 Task: Add a condition where "Hours since last SLA breach Is Twelve" in pending tickets.
Action: Mouse moved to (123, 448)
Screenshot: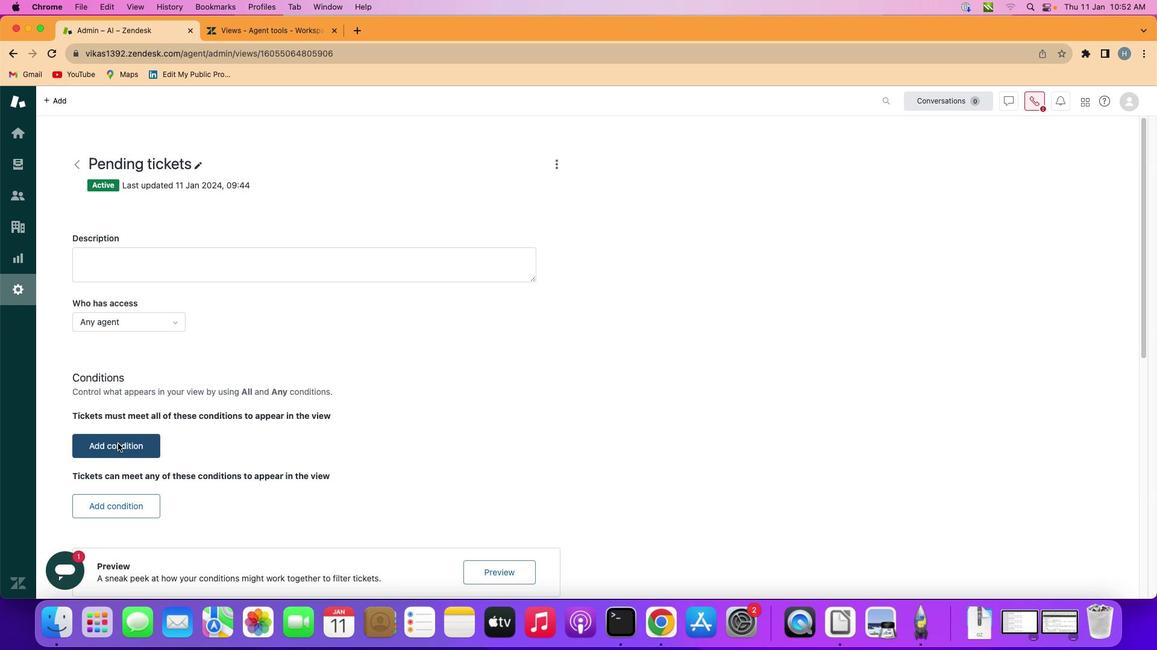 
Action: Mouse pressed left at (123, 448)
Screenshot: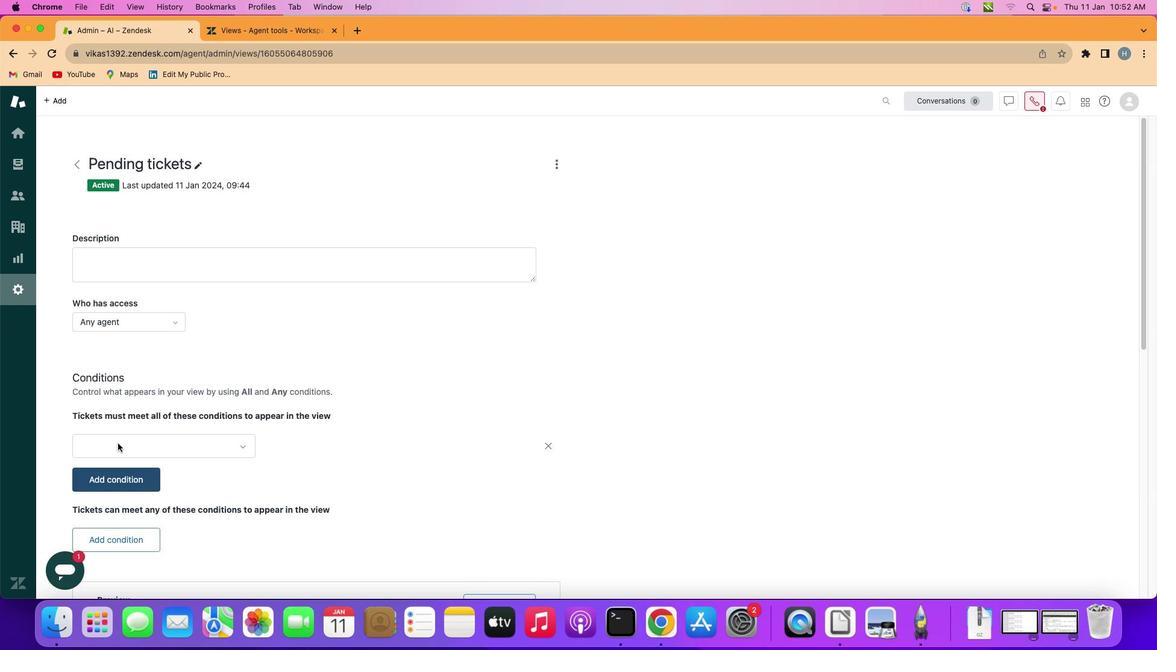 
Action: Mouse moved to (174, 451)
Screenshot: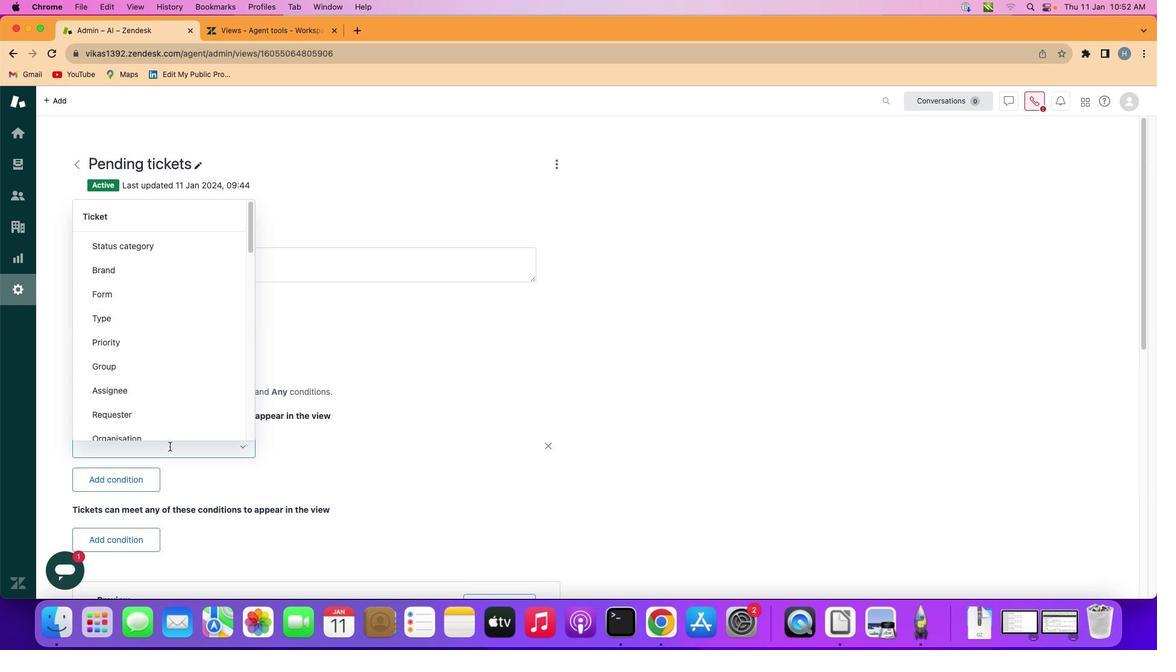 
Action: Mouse pressed left at (174, 451)
Screenshot: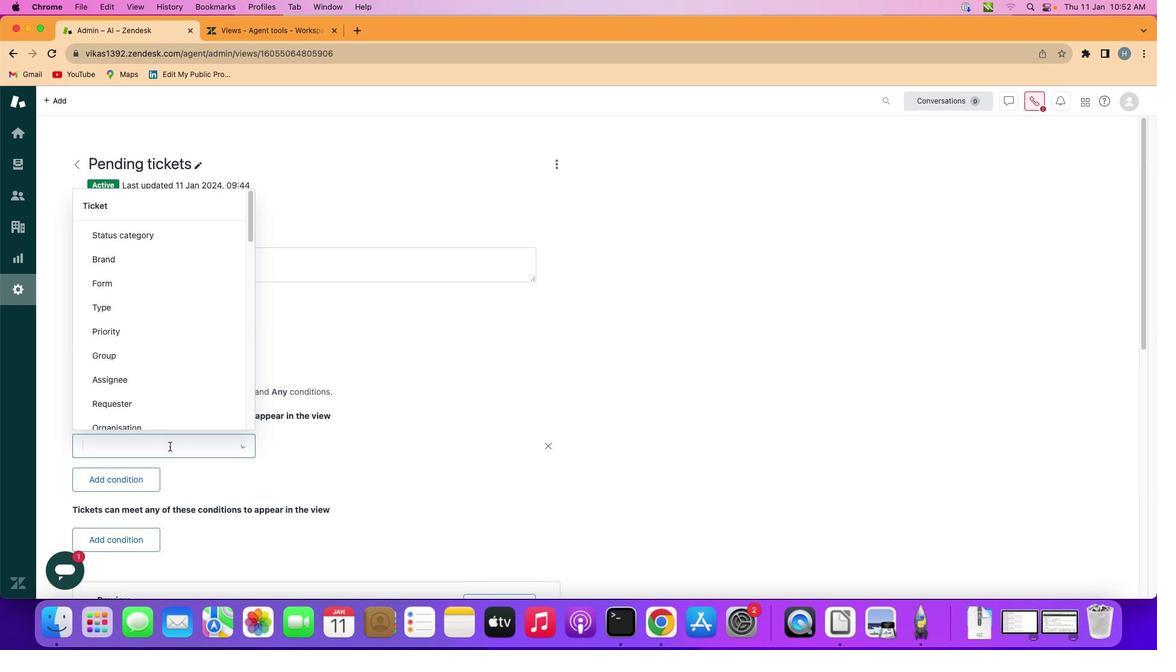 
Action: Mouse moved to (192, 364)
Screenshot: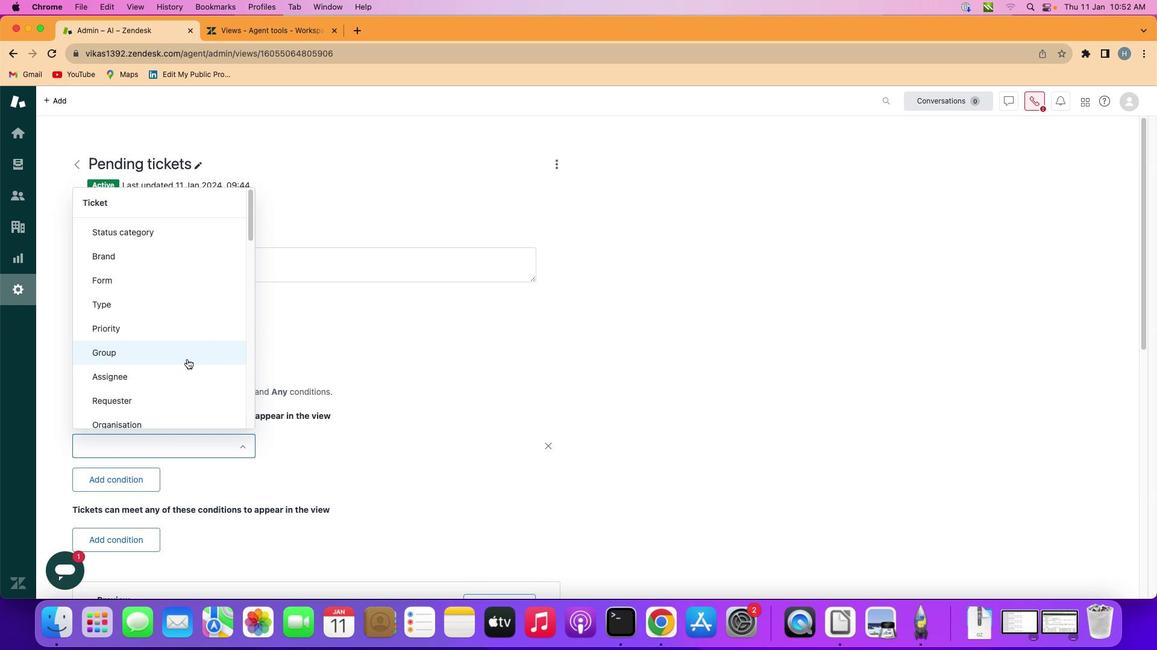 
Action: Mouse scrolled (192, 364) with delta (5, 4)
Screenshot: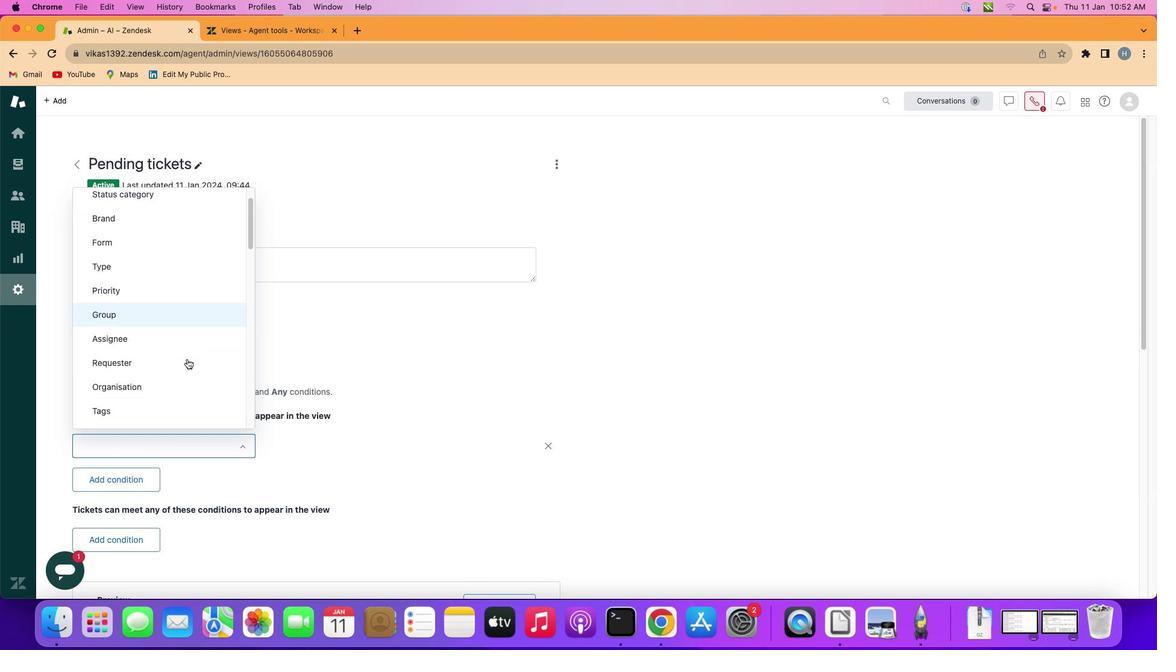 
Action: Mouse scrolled (192, 364) with delta (5, 4)
Screenshot: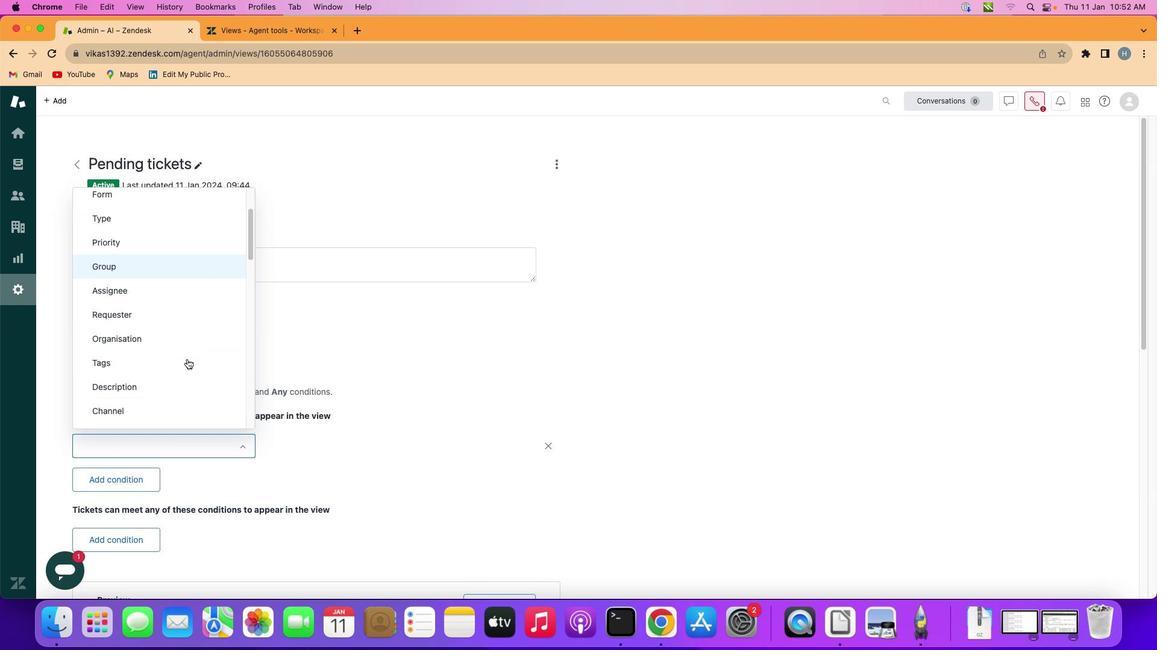 
Action: Mouse scrolled (192, 364) with delta (5, 4)
Screenshot: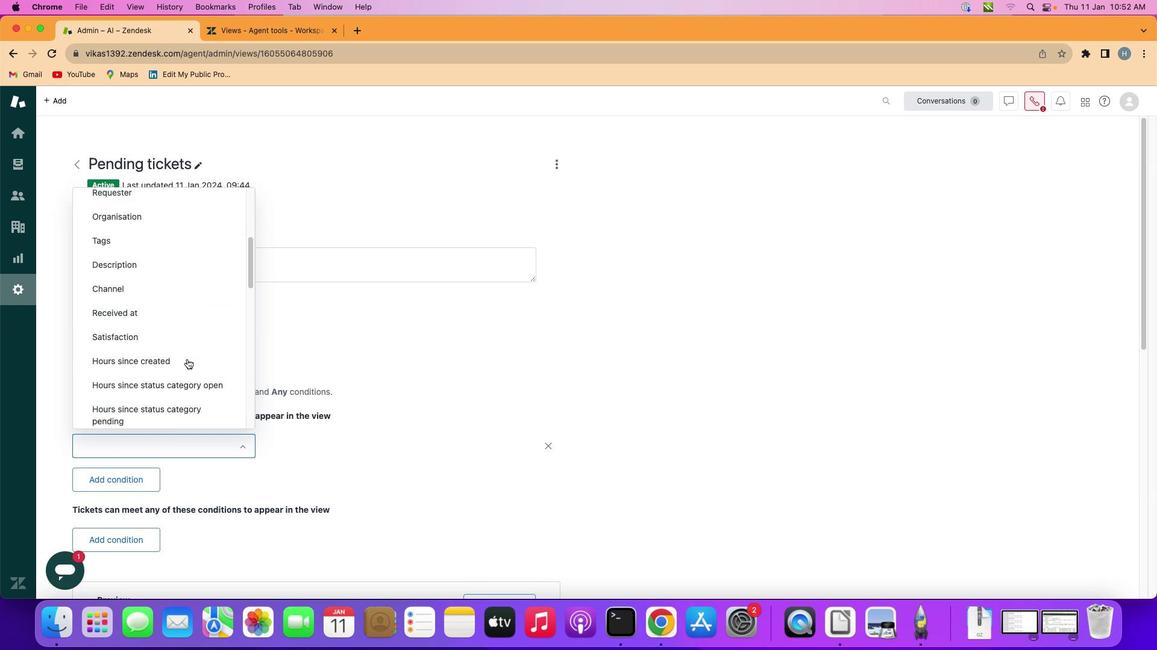 
Action: Mouse scrolled (192, 364) with delta (5, 3)
Screenshot: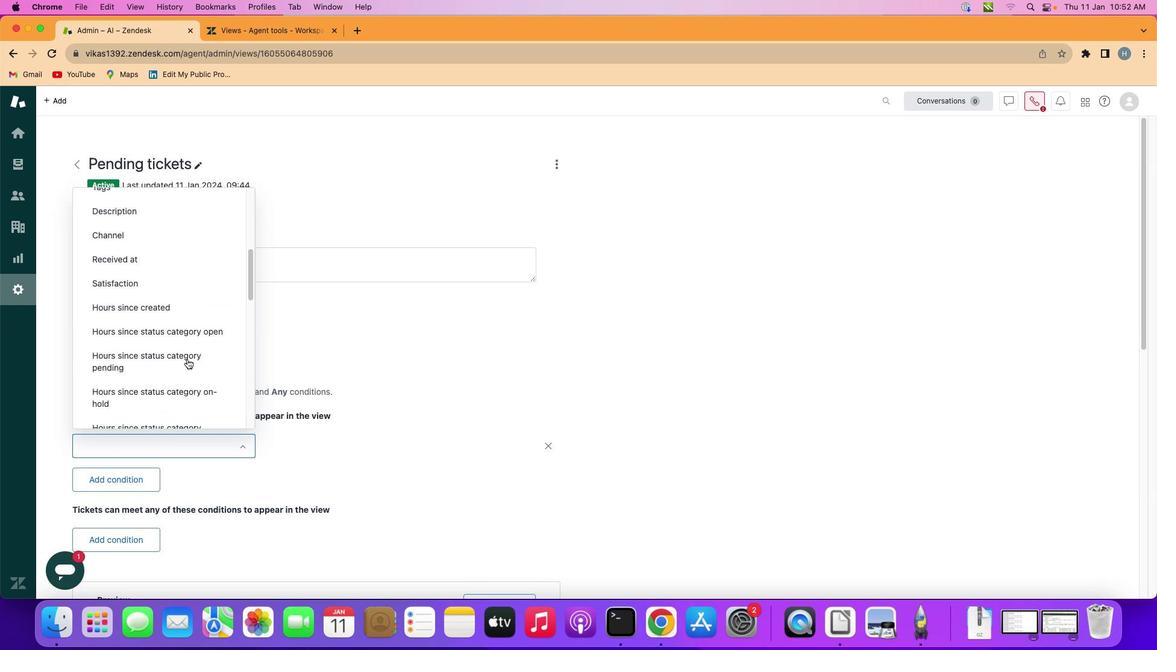 
Action: Mouse scrolled (192, 364) with delta (5, 3)
Screenshot: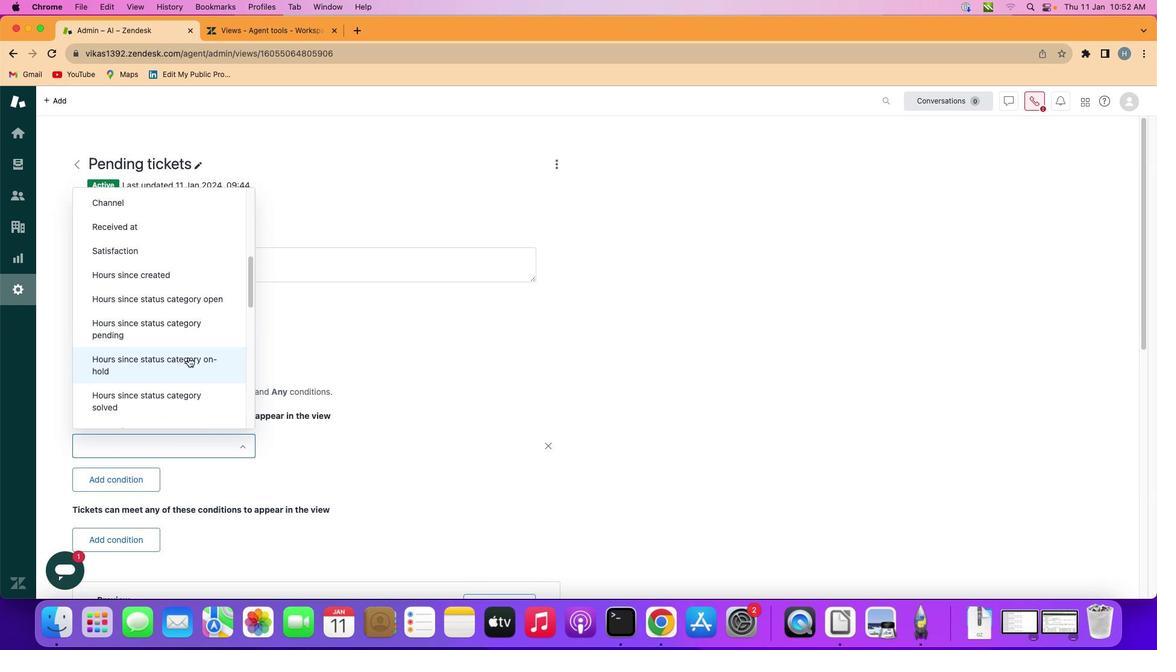 
Action: Mouse moved to (200, 358)
Screenshot: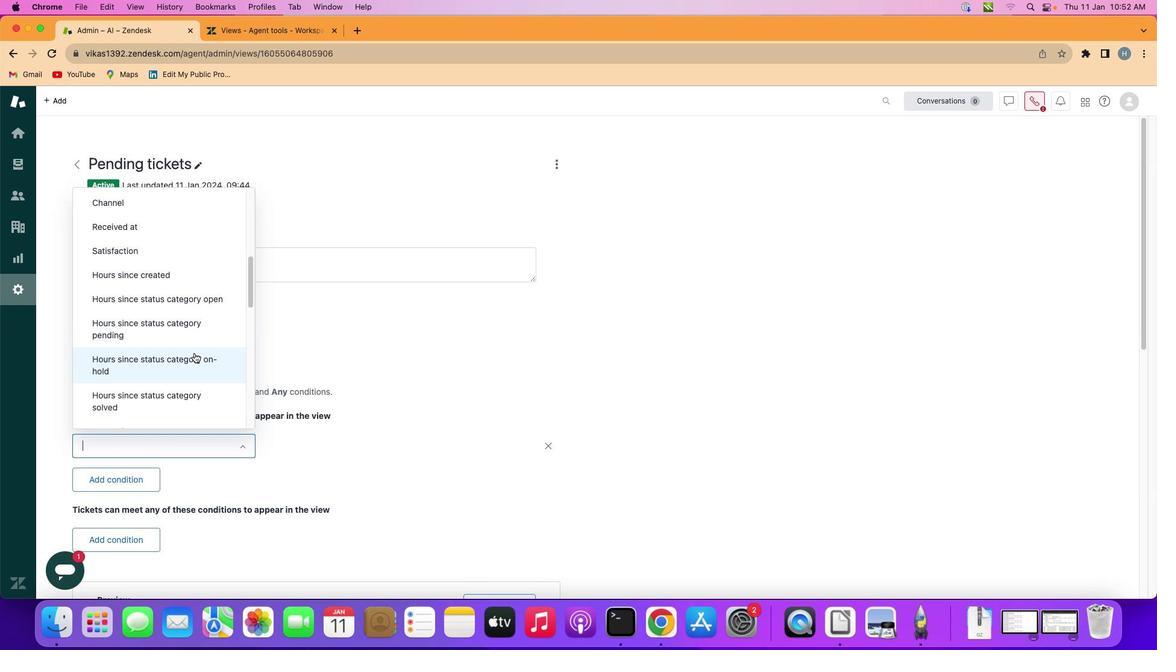 
Action: Mouse scrolled (200, 358) with delta (5, 4)
Screenshot: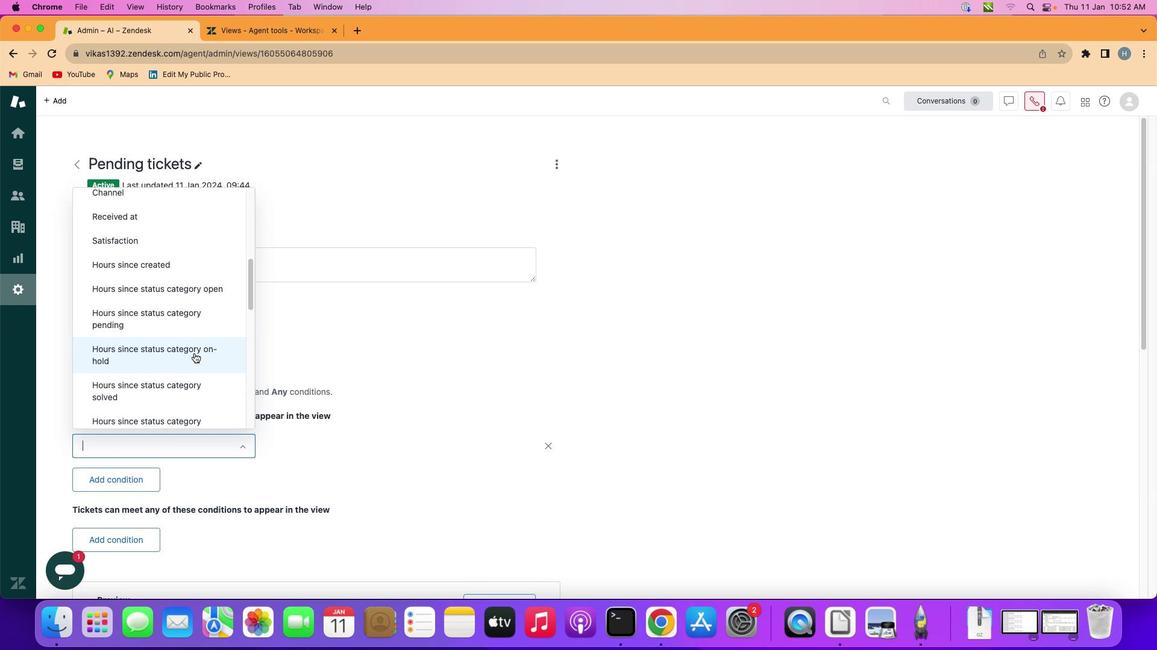 
Action: Mouse scrolled (200, 358) with delta (5, 4)
Screenshot: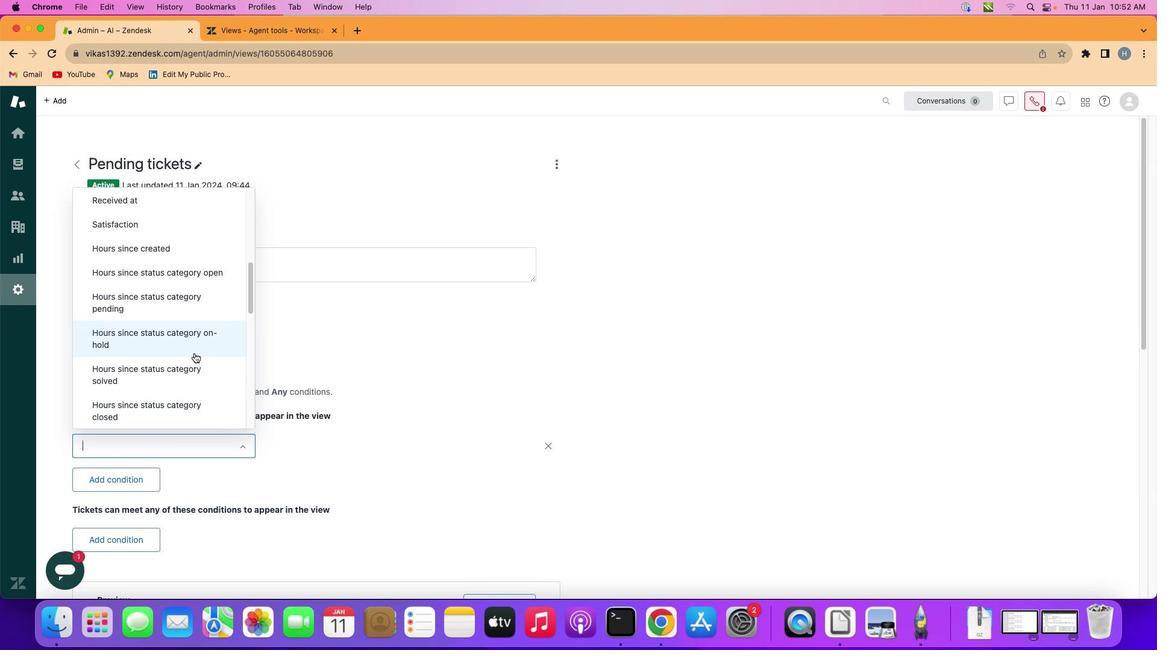 
Action: Mouse scrolled (200, 358) with delta (5, 4)
Screenshot: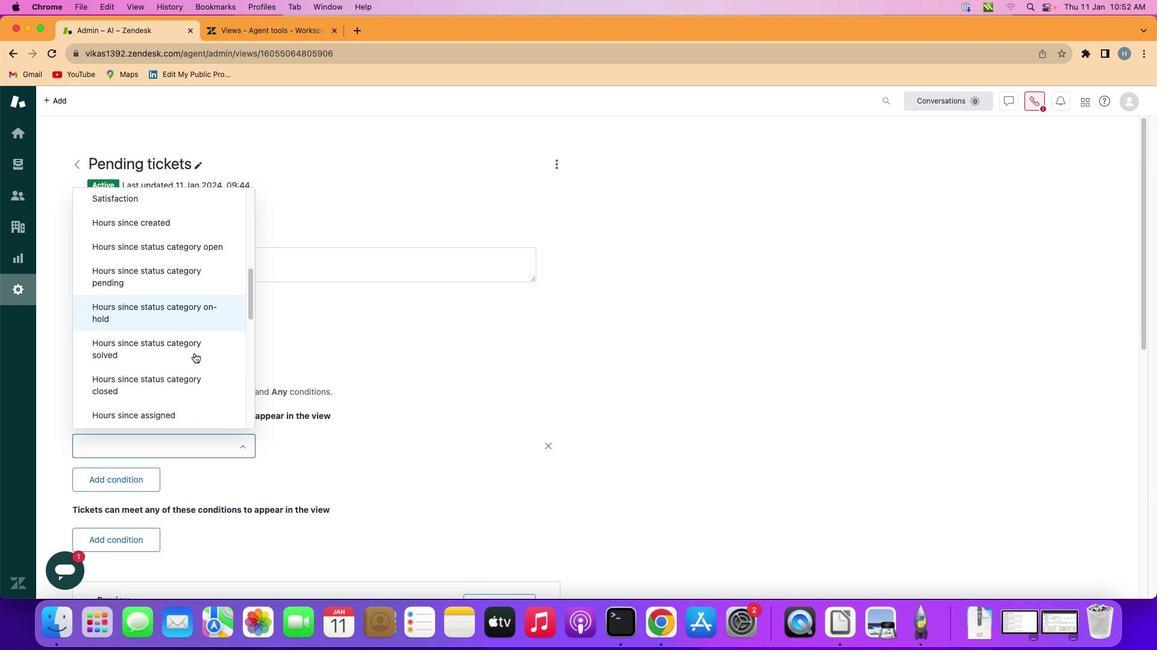 
Action: Mouse scrolled (200, 358) with delta (5, 4)
Screenshot: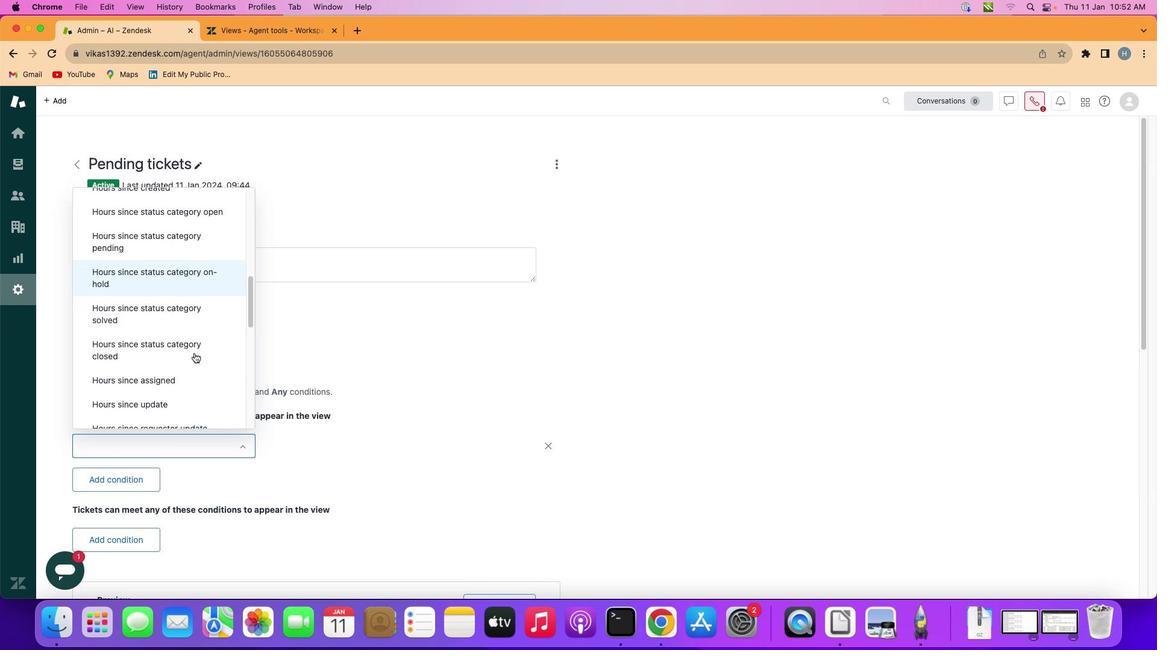 
Action: Mouse scrolled (200, 358) with delta (5, 4)
Screenshot: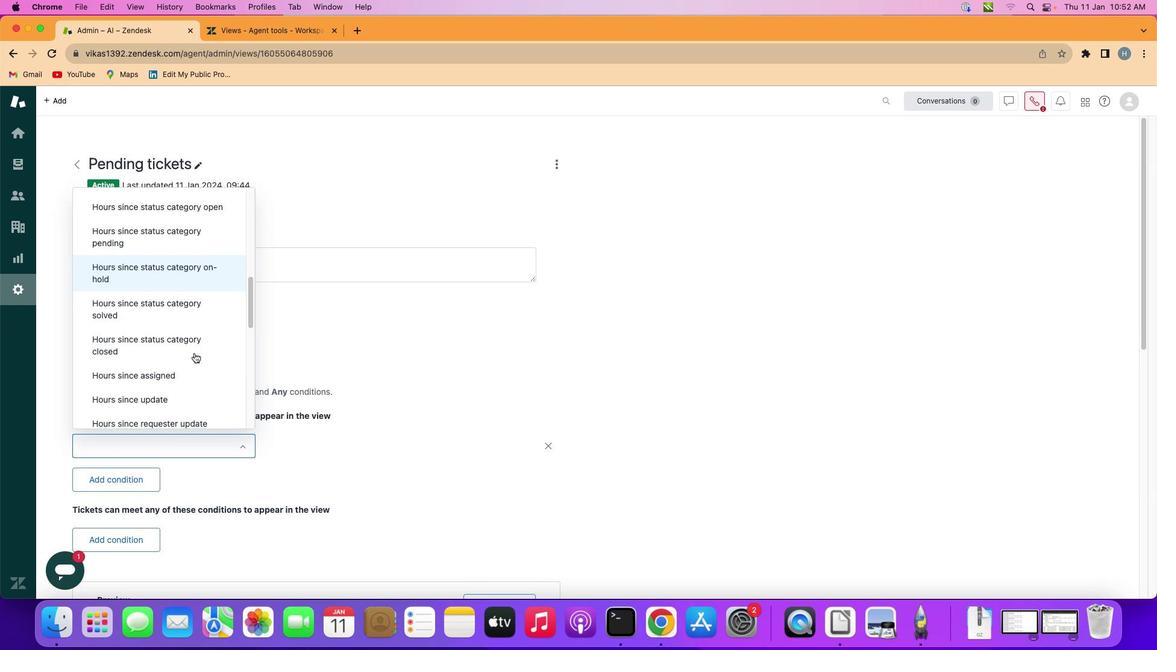 
Action: Mouse scrolled (200, 358) with delta (5, 4)
Screenshot: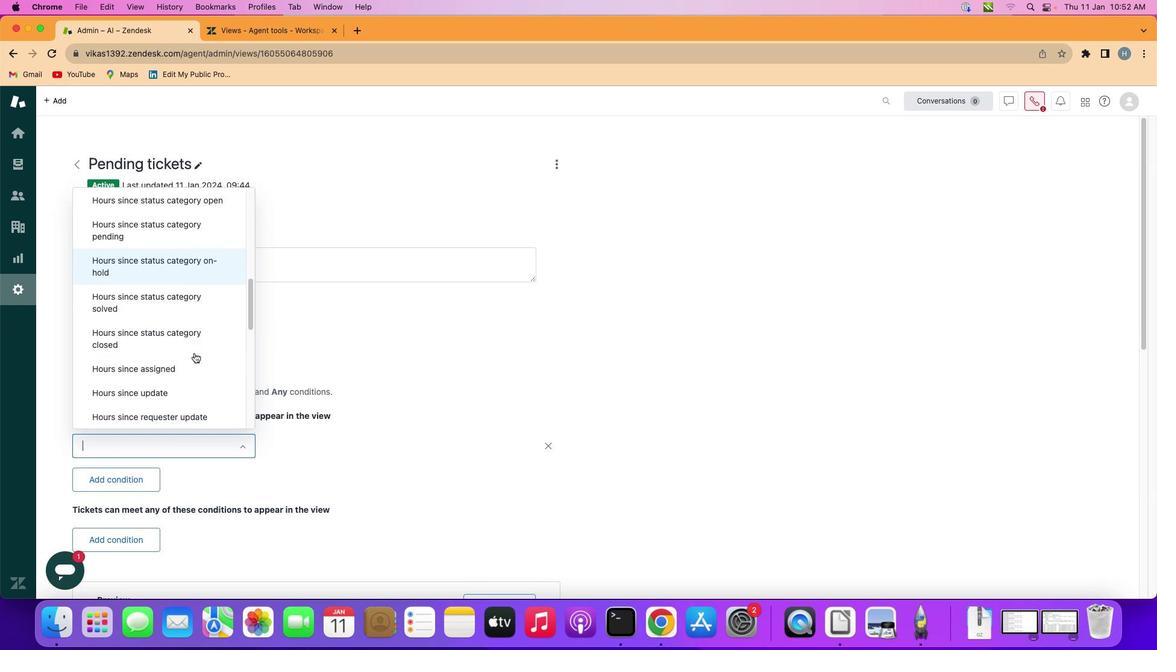 
Action: Mouse scrolled (200, 358) with delta (5, 4)
Screenshot: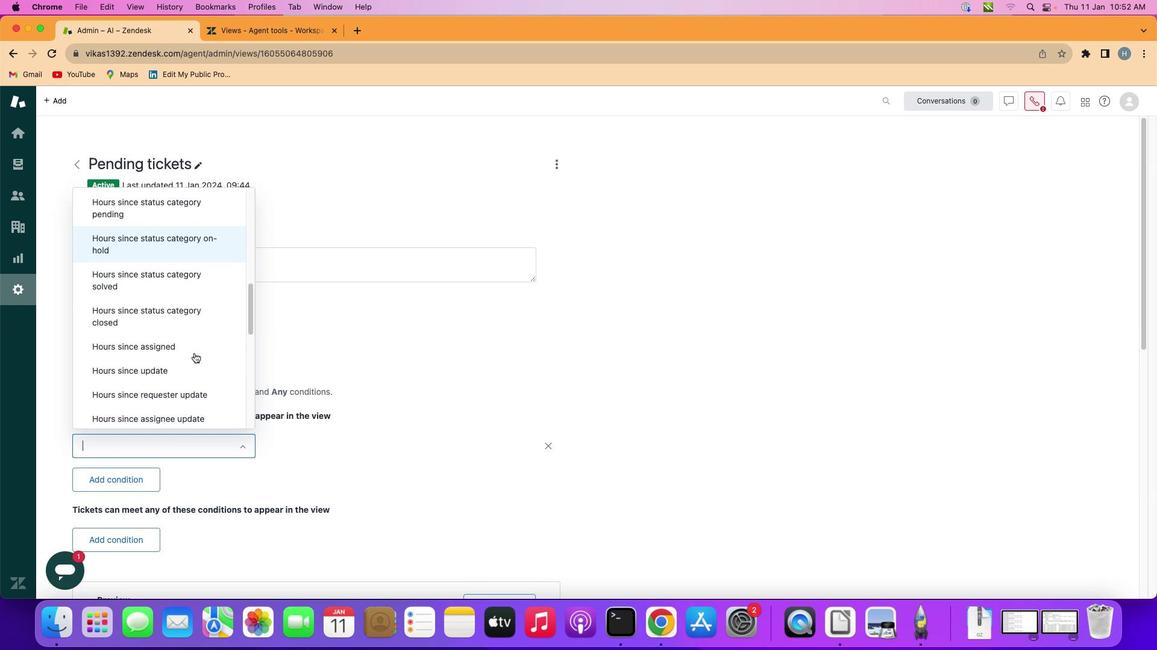 
Action: Mouse scrolled (200, 358) with delta (5, 4)
Screenshot: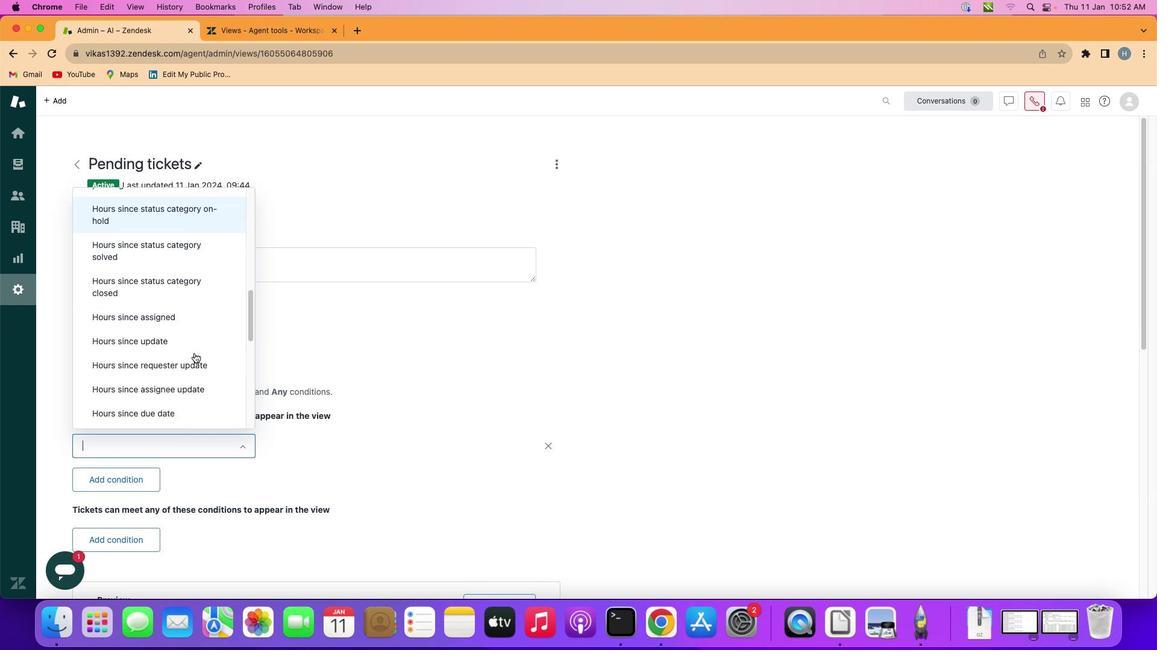 
Action: Mouse scrolled (200, 358) with delta (5, 4)
Screenshot: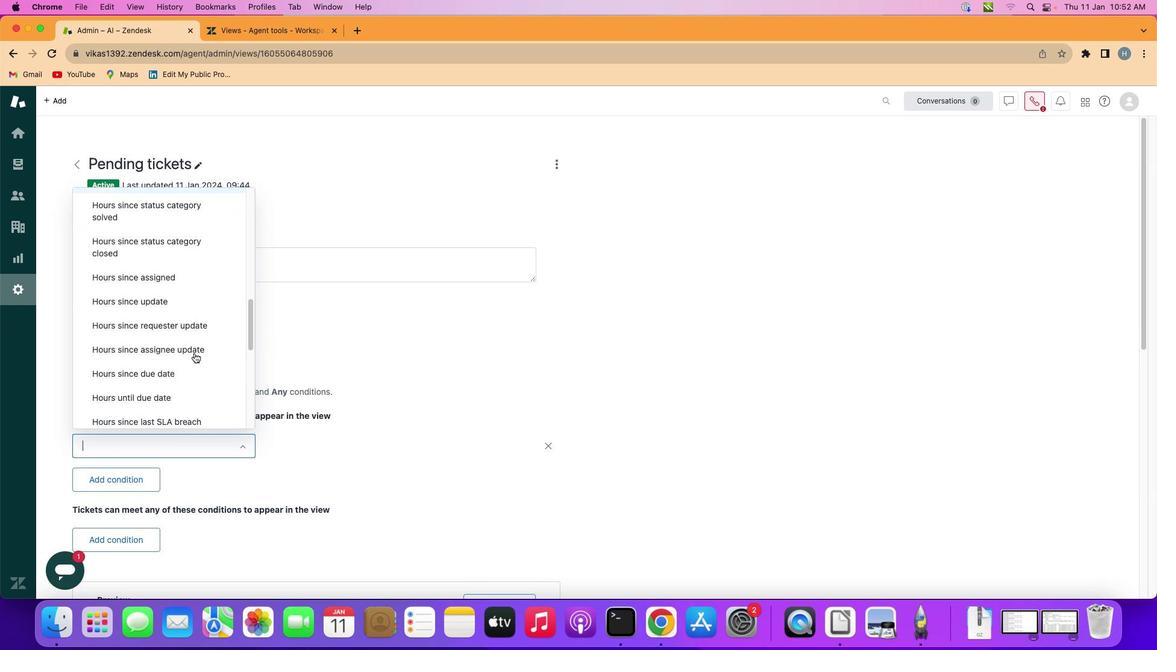 
Action: Mouse moved to (201, 357)
Screenshot: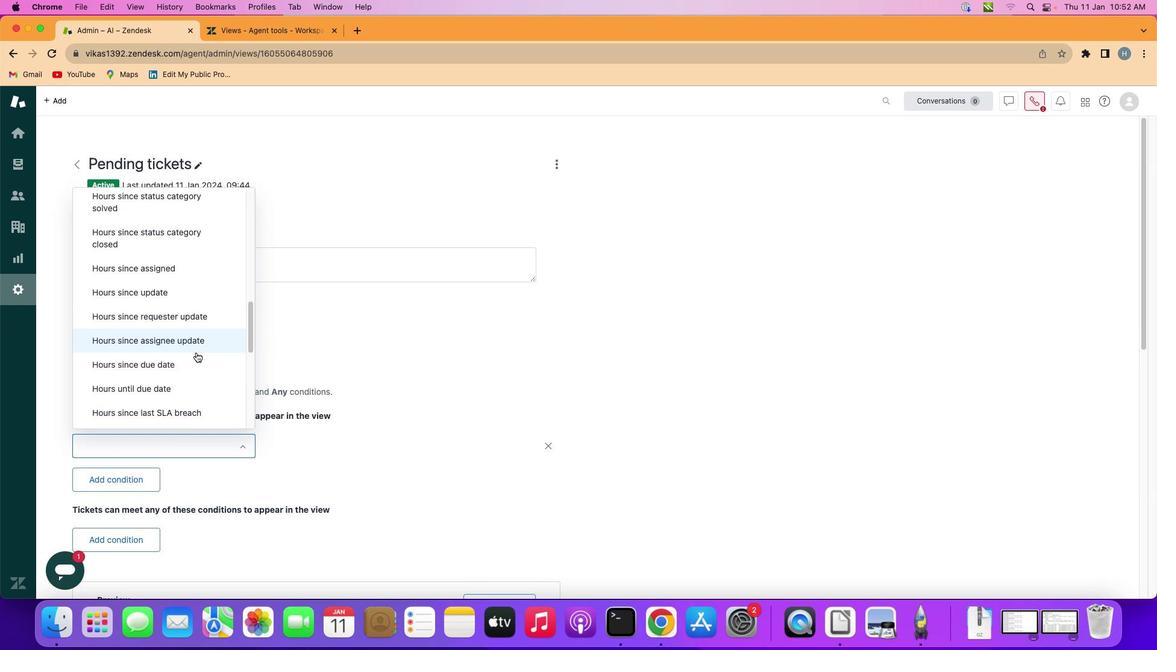 
Action: Mouse scrolled (201, 357) with delta (5, 4)
Screenshot: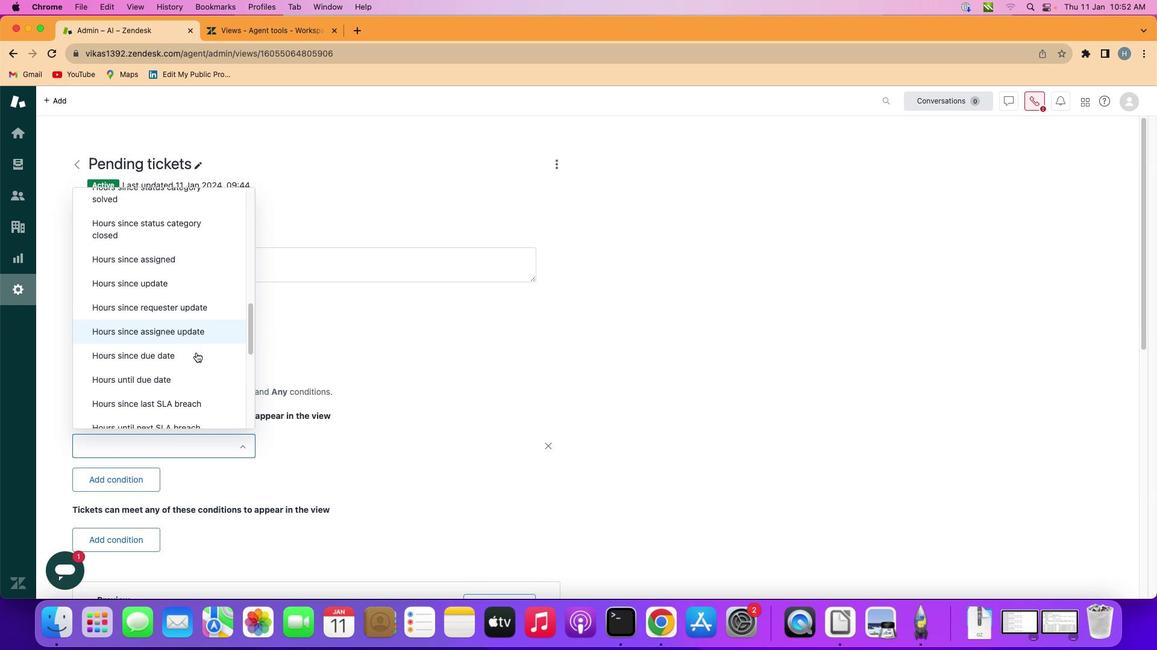 
Action: Mouse scrolled (201, 357) with delta (5, 4)
Screenshot: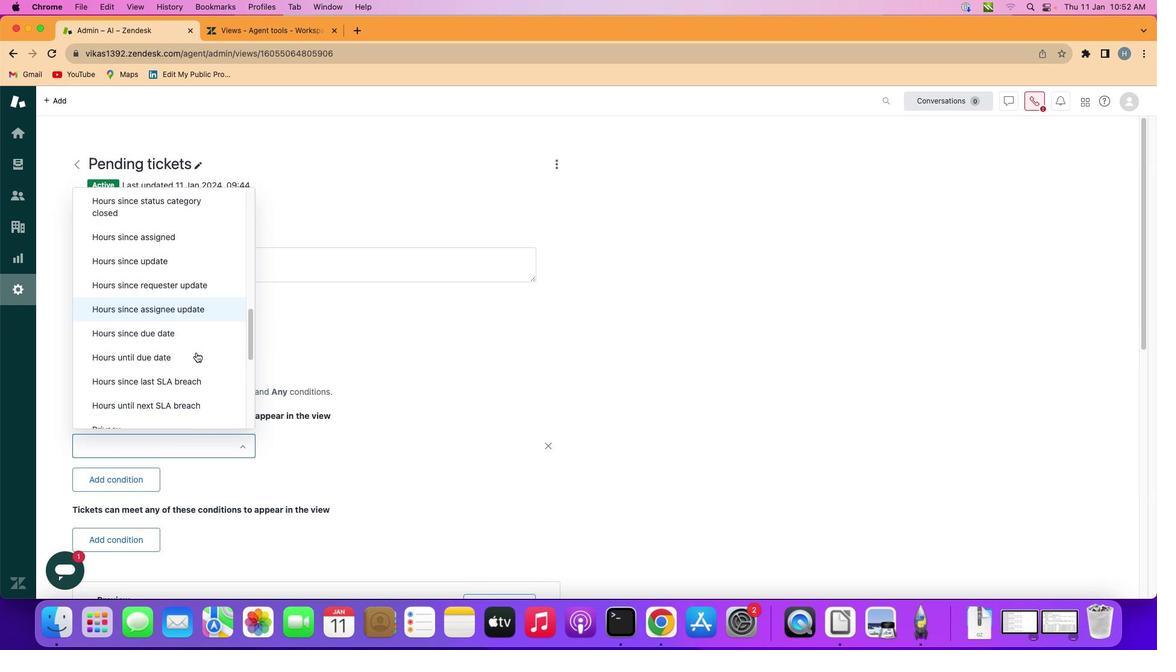 
Action: Mouse scrolled (201, 357) with delta (5, 4)
Screenshot: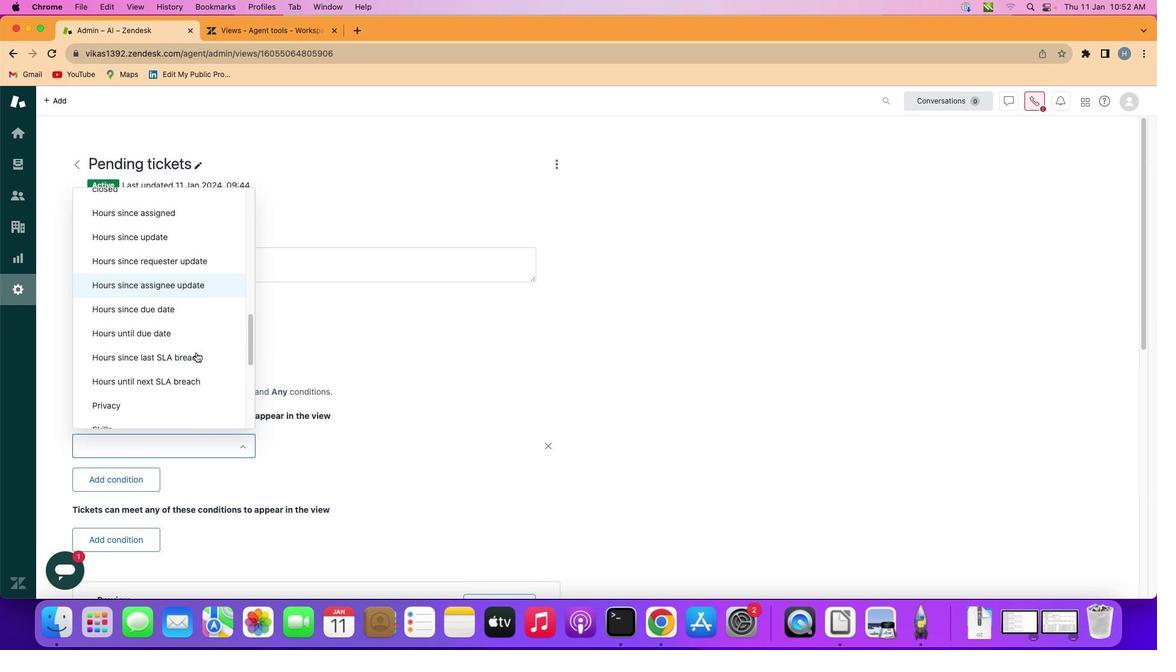 
Action: Mouse scrolled (201, 357) with delta (5, 4)
Screenshot: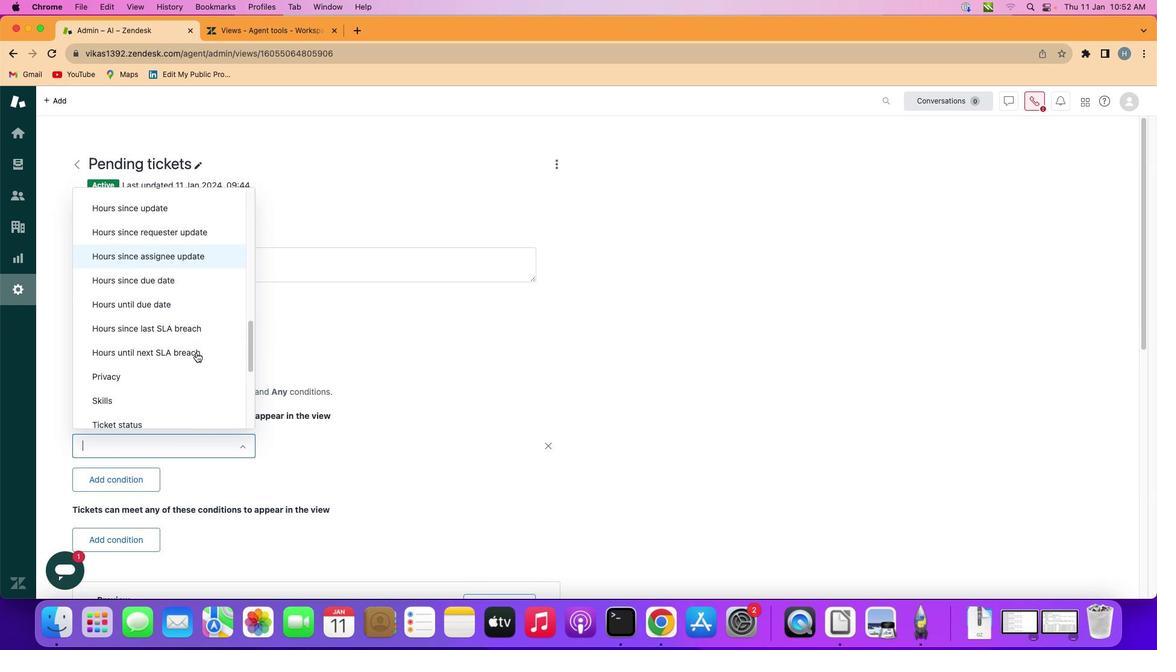 
Action: Mouse moved to (215, 339)
Screenshot: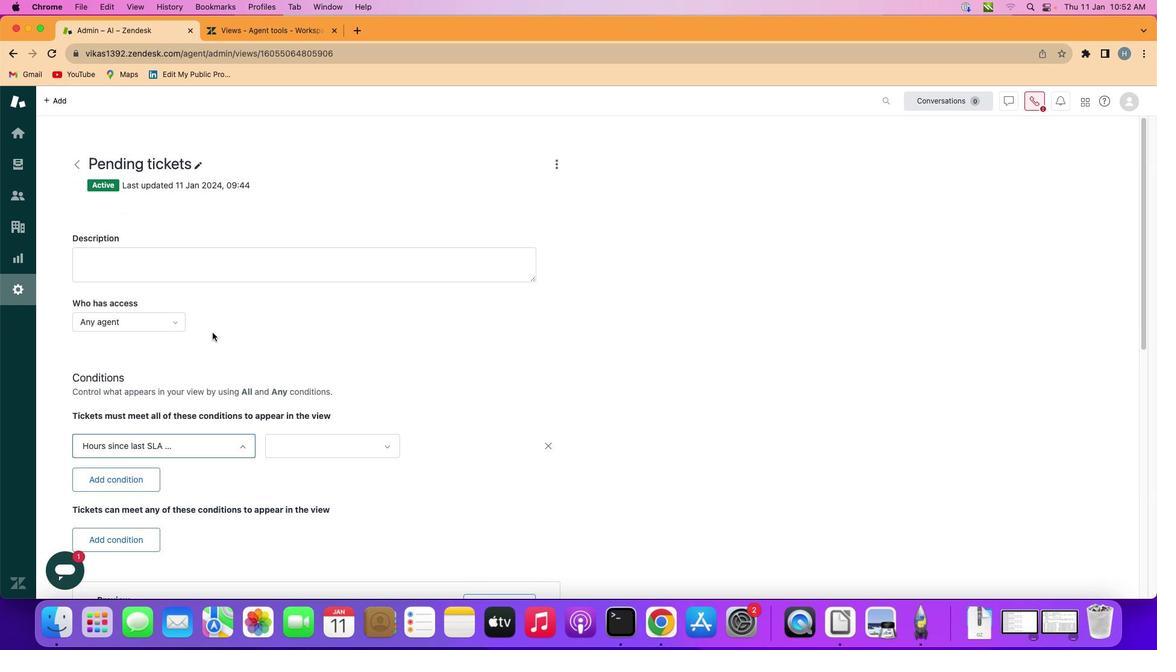 
Action: Mouse pressed left at (215, 339)
Screenshot: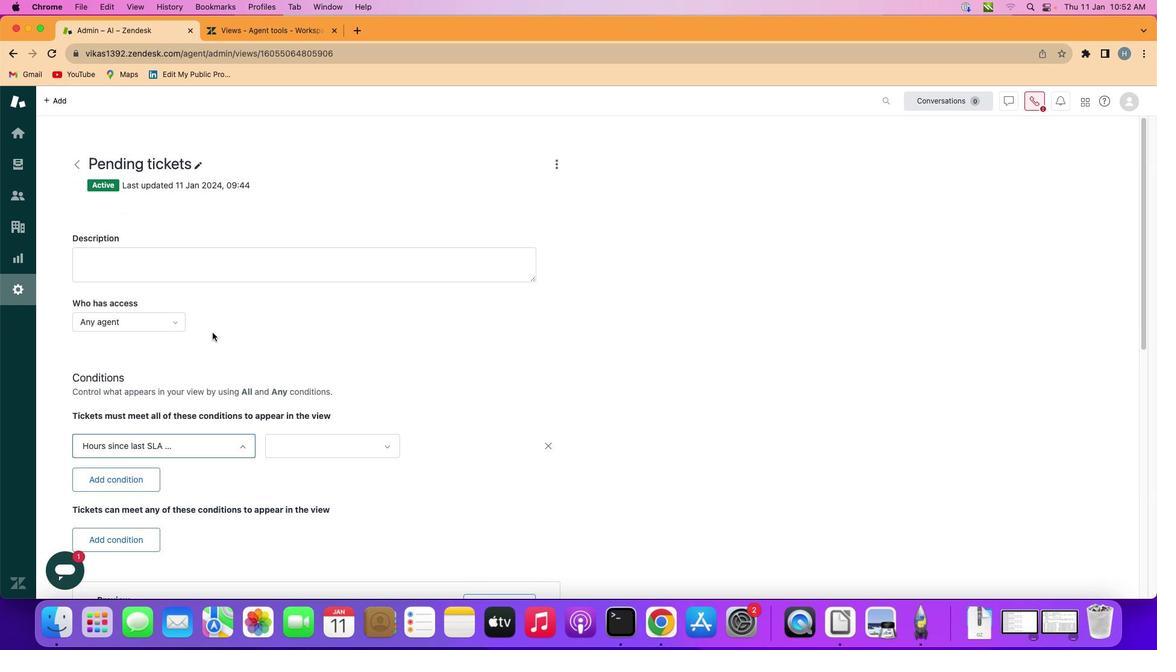 
Action: Mouse moved to (353, 454)
Screenshot: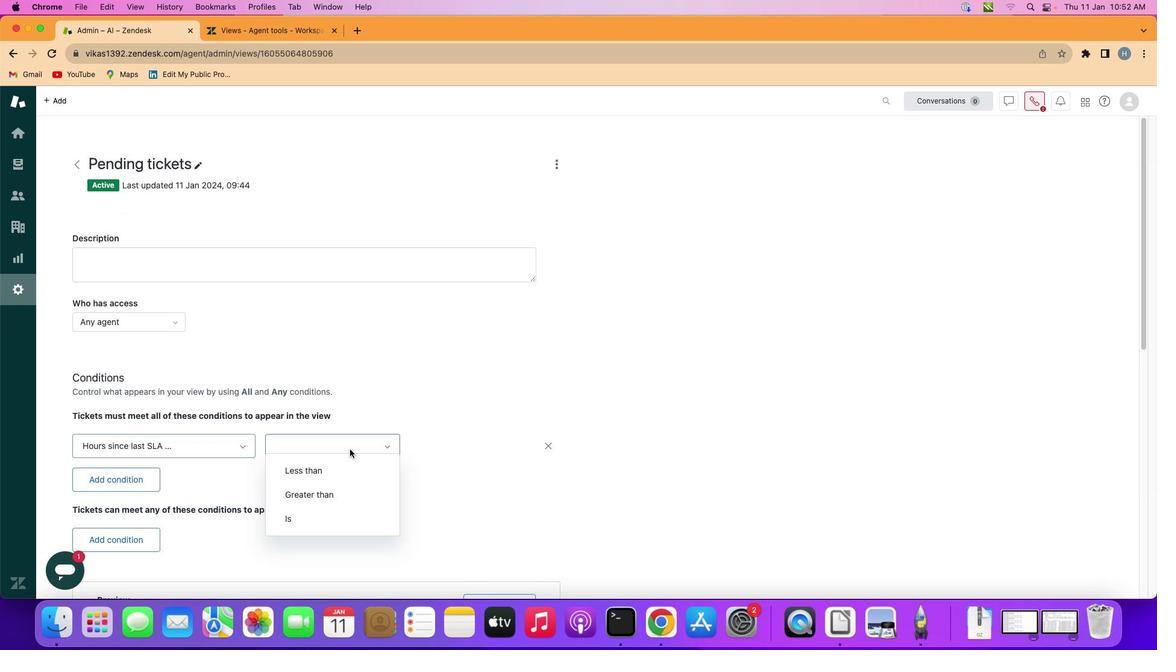
Action: Mouse pressed left at (353, 454)
Screenshot: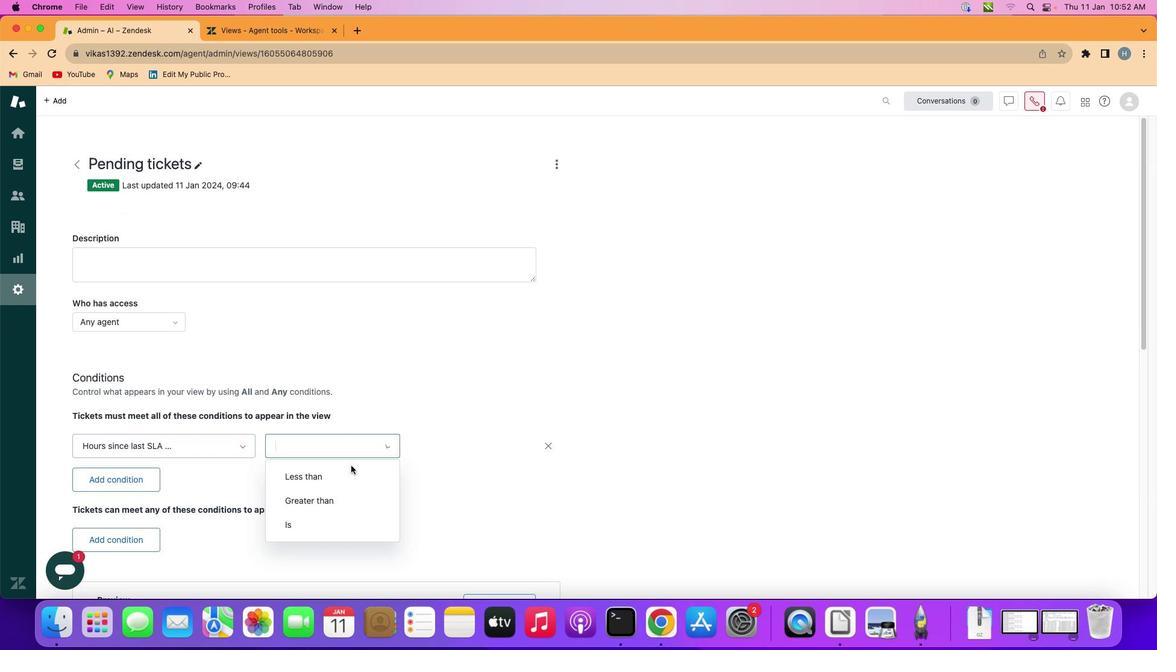 
Action: Mouse moved to (335, 529)
Screenshot: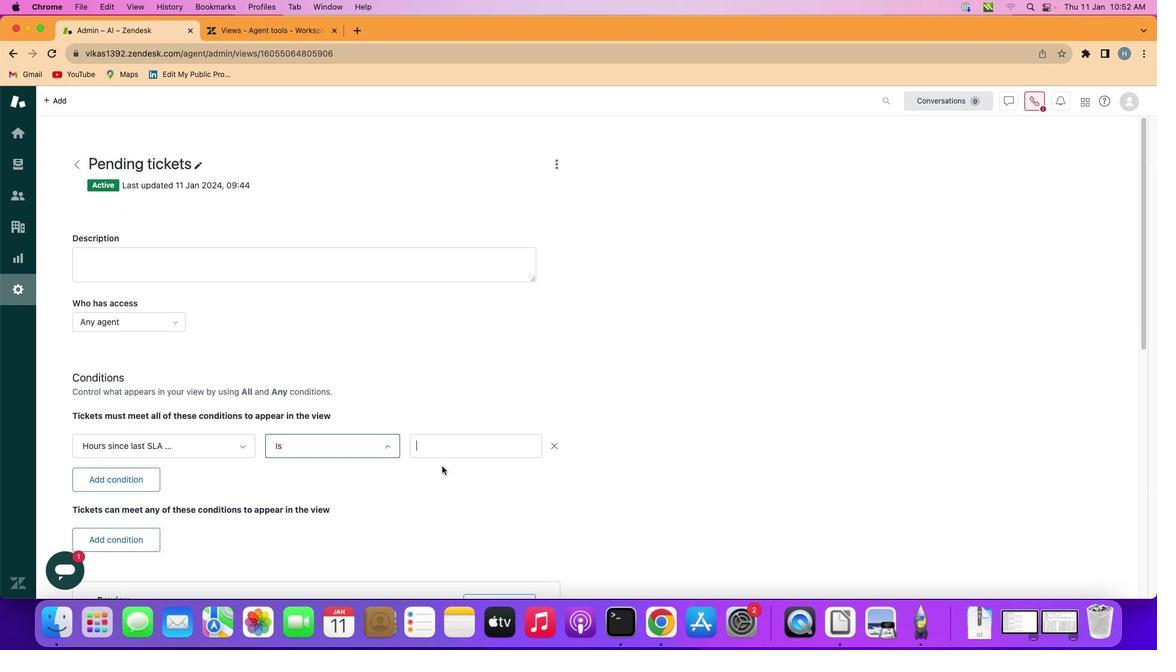 
Action: Mouse pressed left at (335, 529)
Screenshot: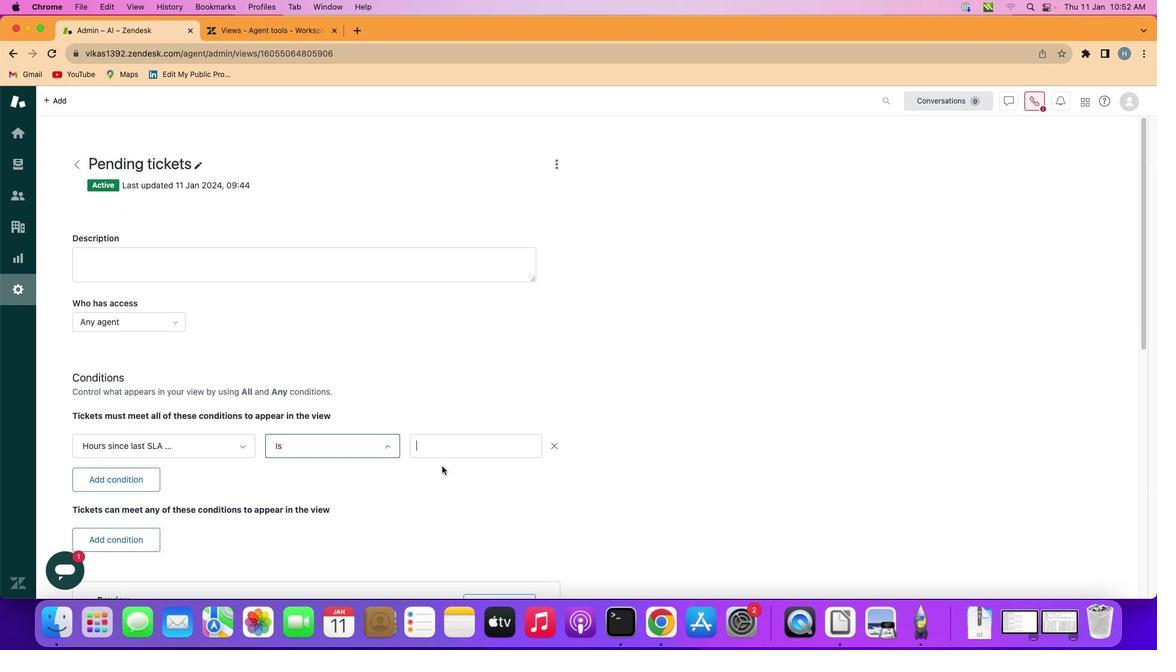 
Action: Mouse moved to (474, 451)
Screenshot: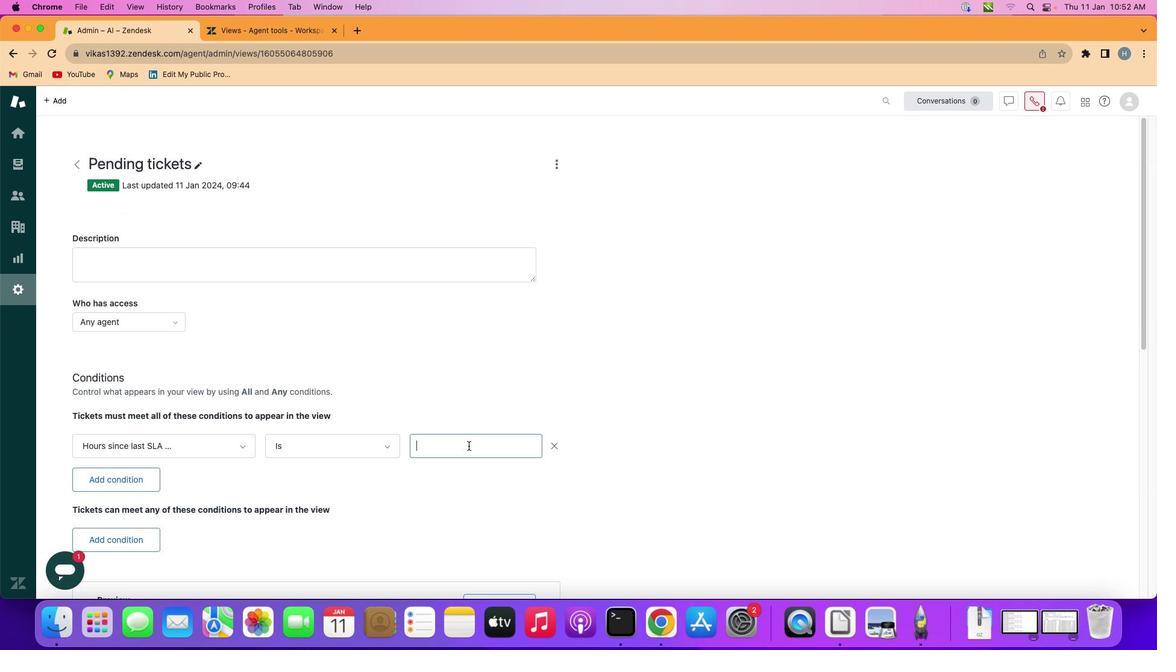
Action: Mouse pressed left at (474, 451)
Screenshot: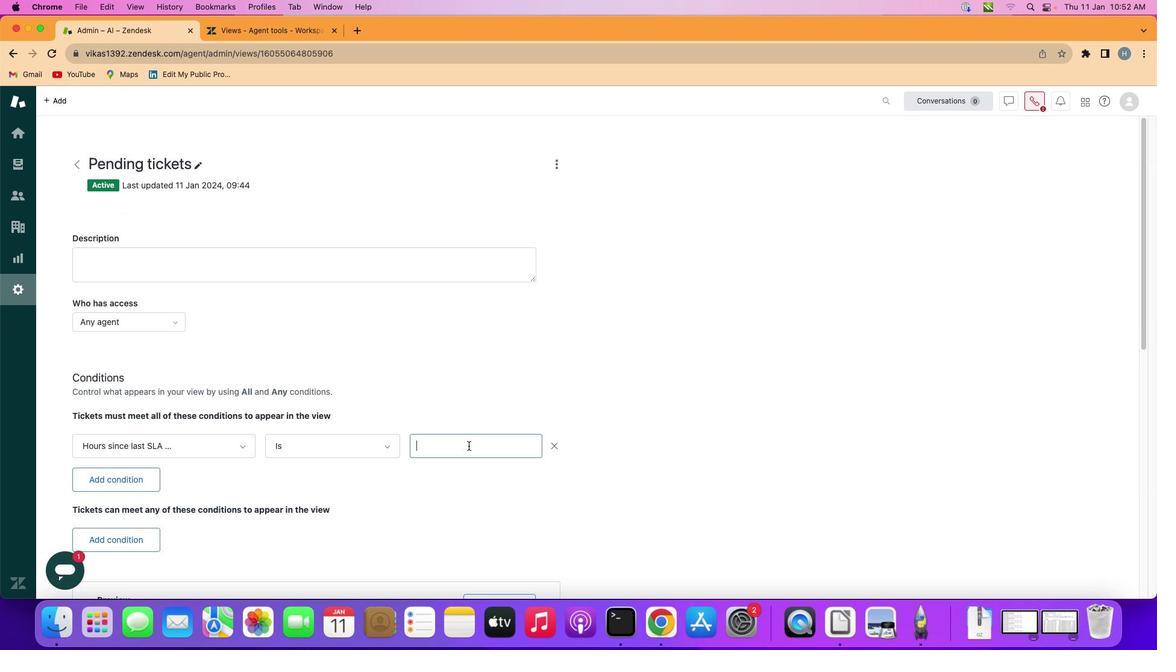 
Action: Key pressed Key.shift'T''w''e''l''v''e'
Screenshot: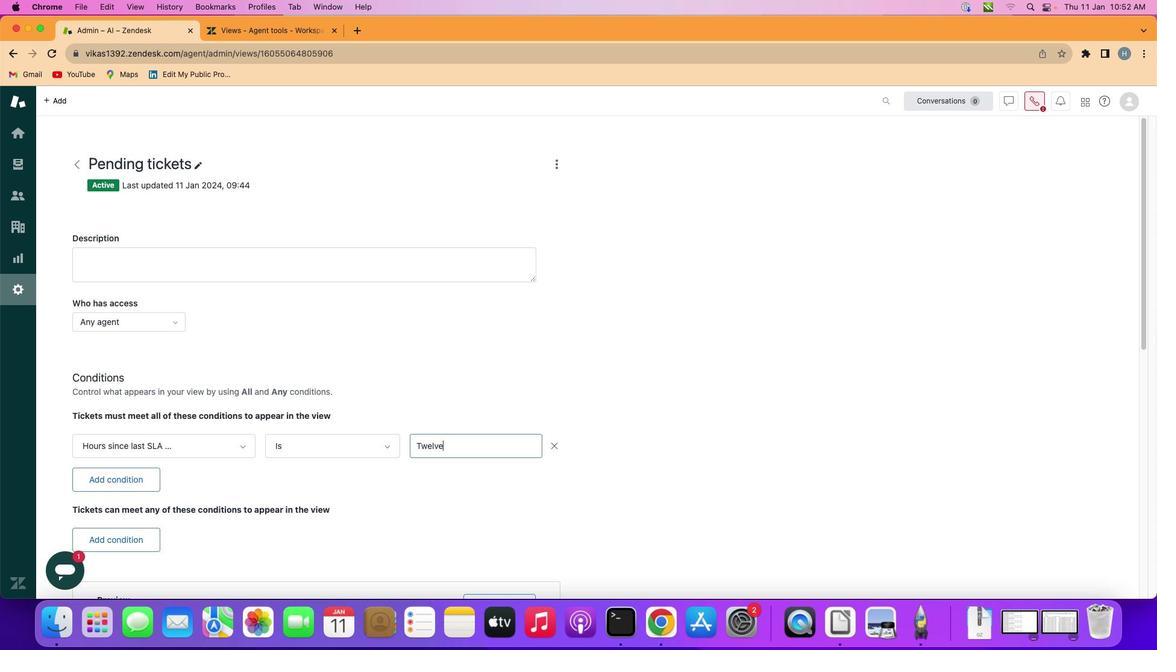 
Action: Mouse moved to (509, 505)
Screenshot: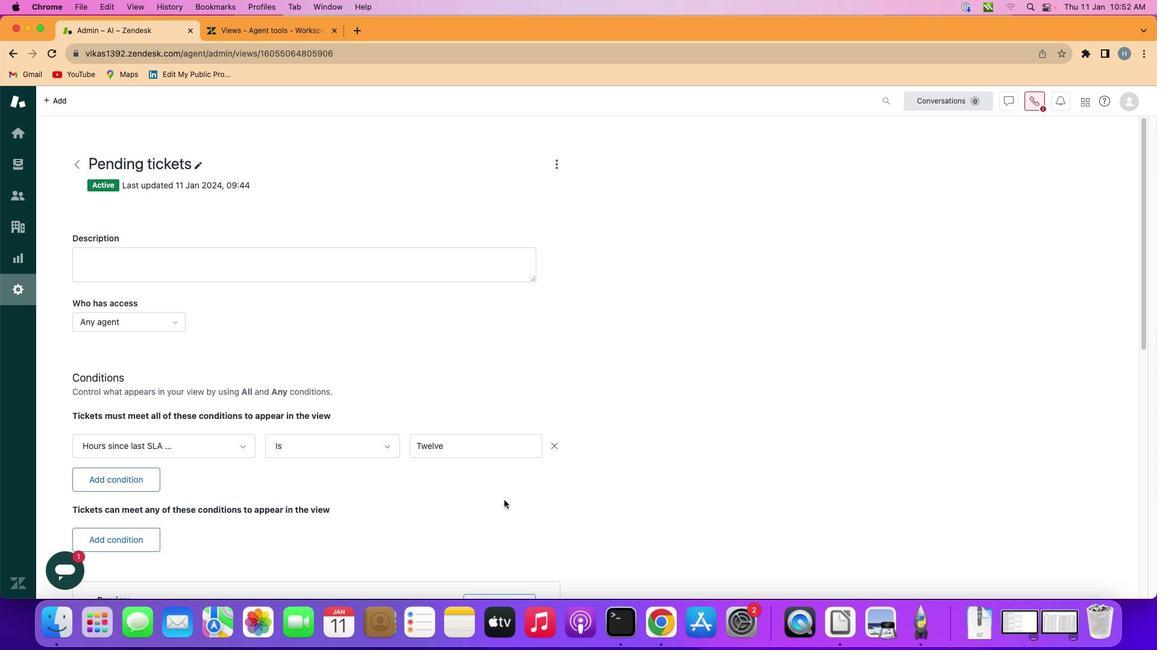 
